 Task: In Heading Arial with underline. Font size of heading  '18'Font style of data Calibri. Font size of data  9Alignment of headline & data Align center. Fill color in heading,  RedFont color of data Black Apply border in Data No BorderIn the sheet  Excel Workbook Spreadsheet Templatebook
Action: Mouse moved to (92, 117)
Screenshot: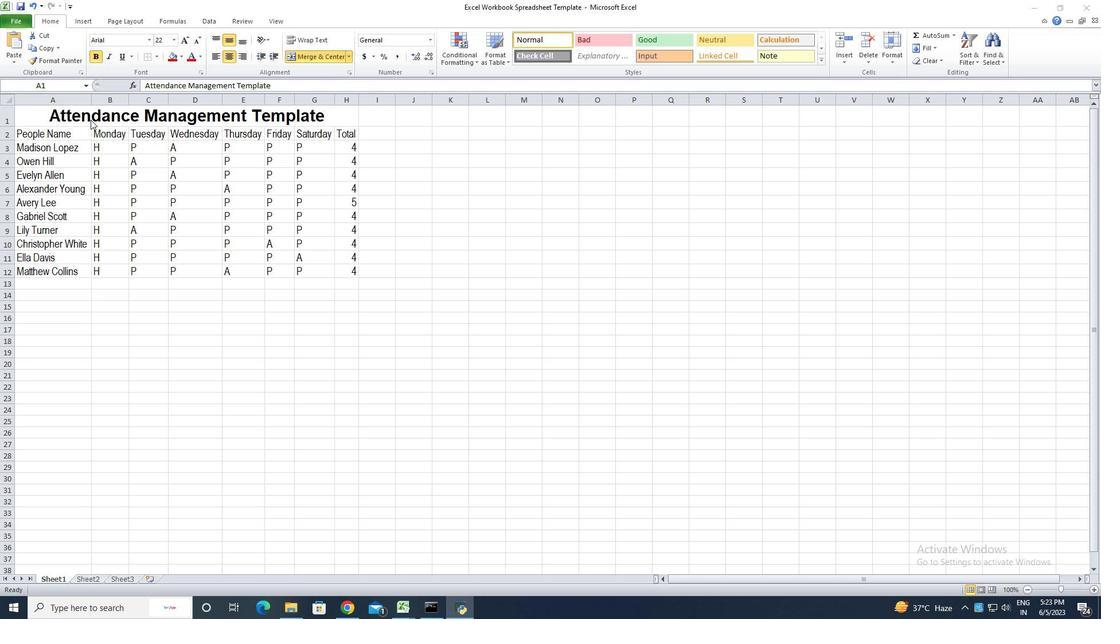 
Action: Mouse pressed left at (92, 117)
Screenshot: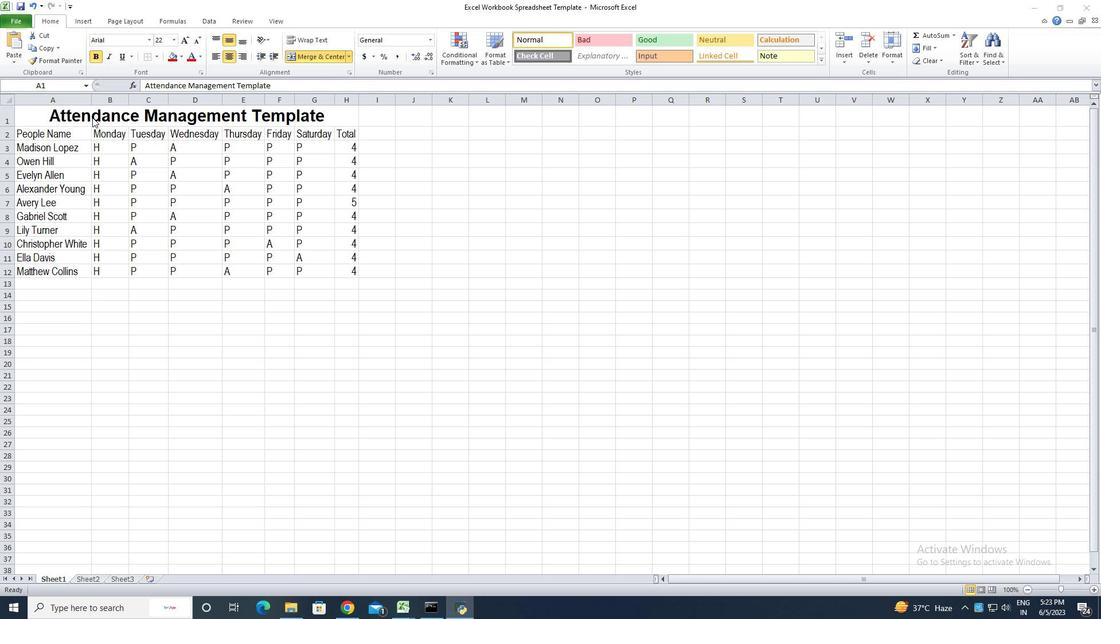 
Action: Mouse moved to (152, 35)
Screenshot: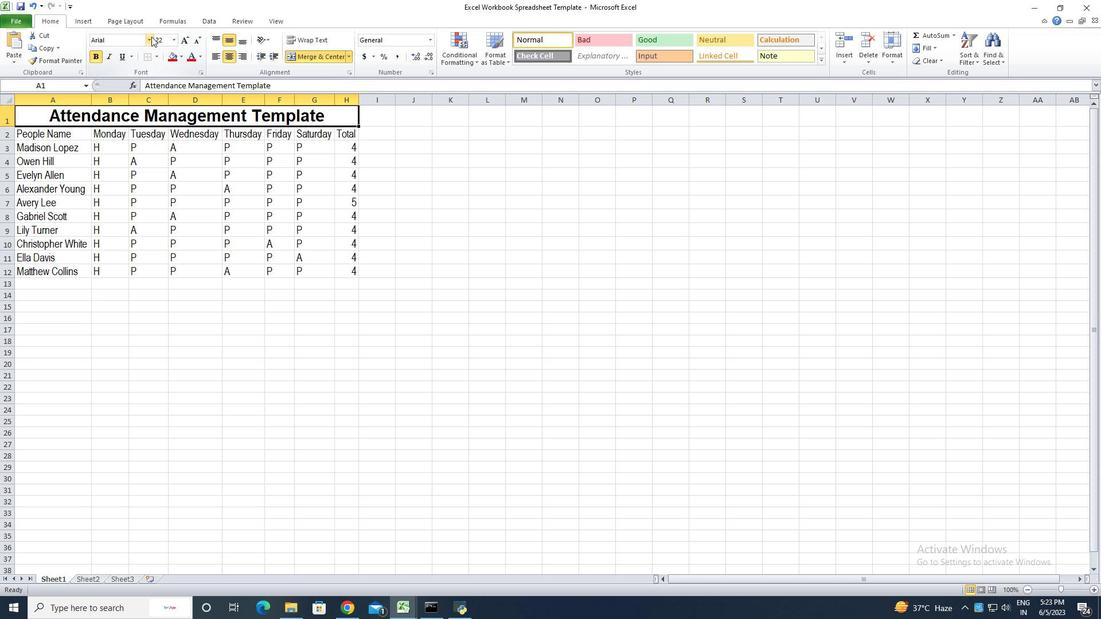 
Action: Mouse pressed left at (152, 35)
Screenshot: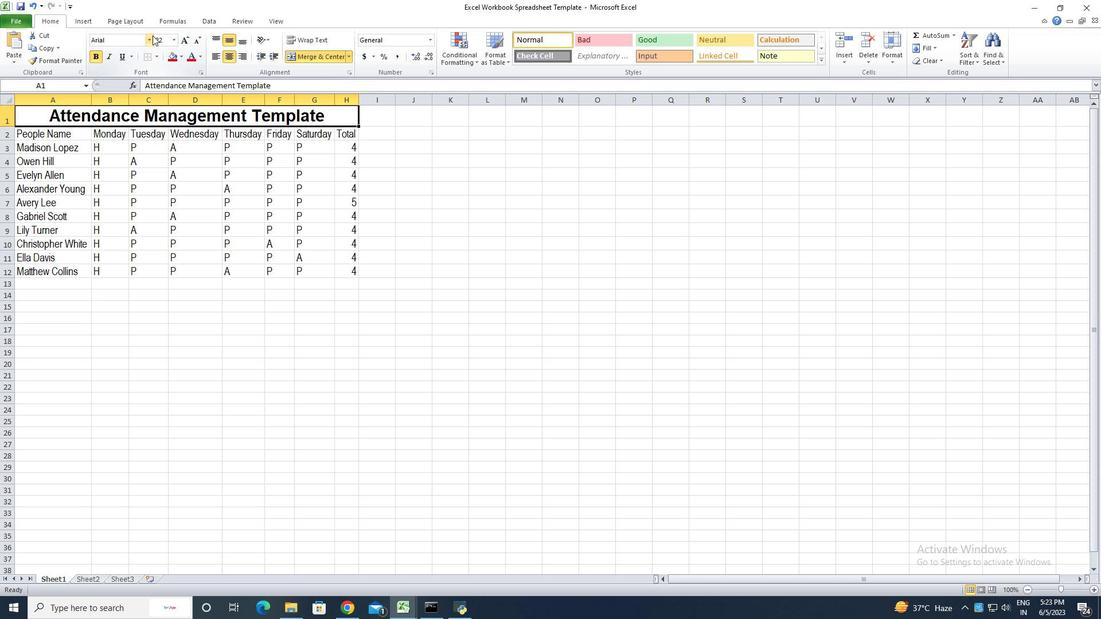 
Action: Mouse moved to (131, 129)
Screenshot: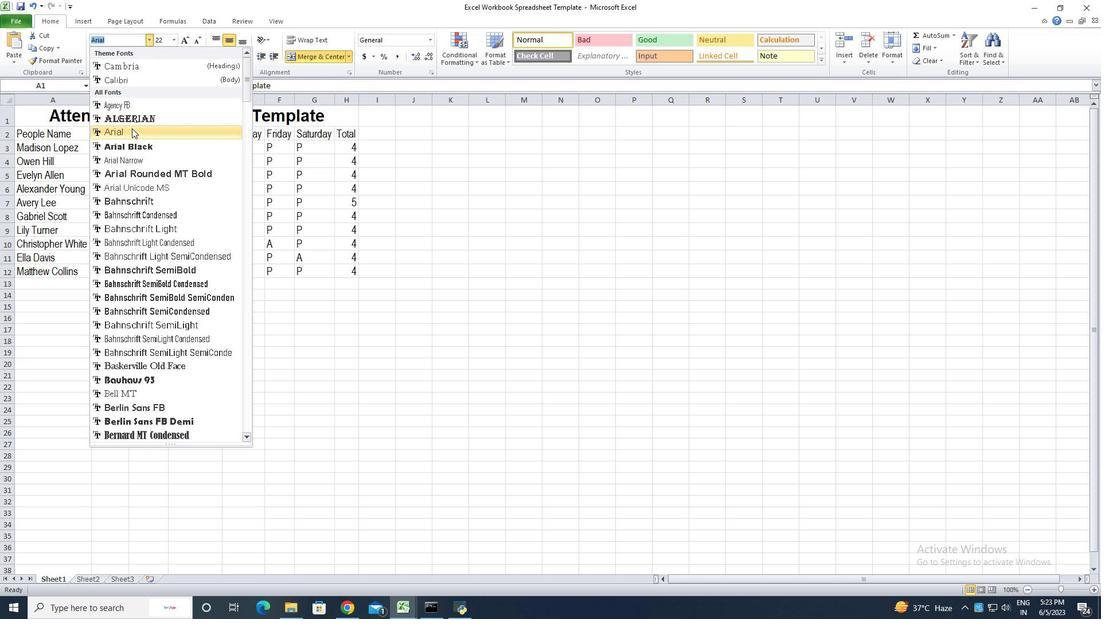 
Action: Mouse pressed left at (131, 129)
Screenshot: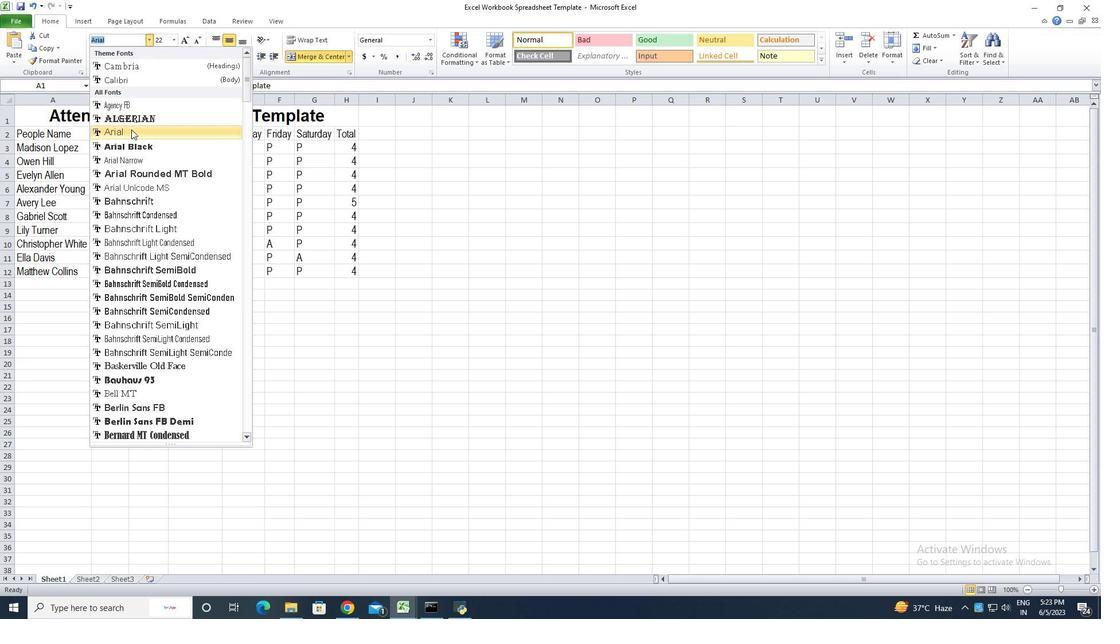 
Action: Mouse moved to (123, 57)
Screenshot: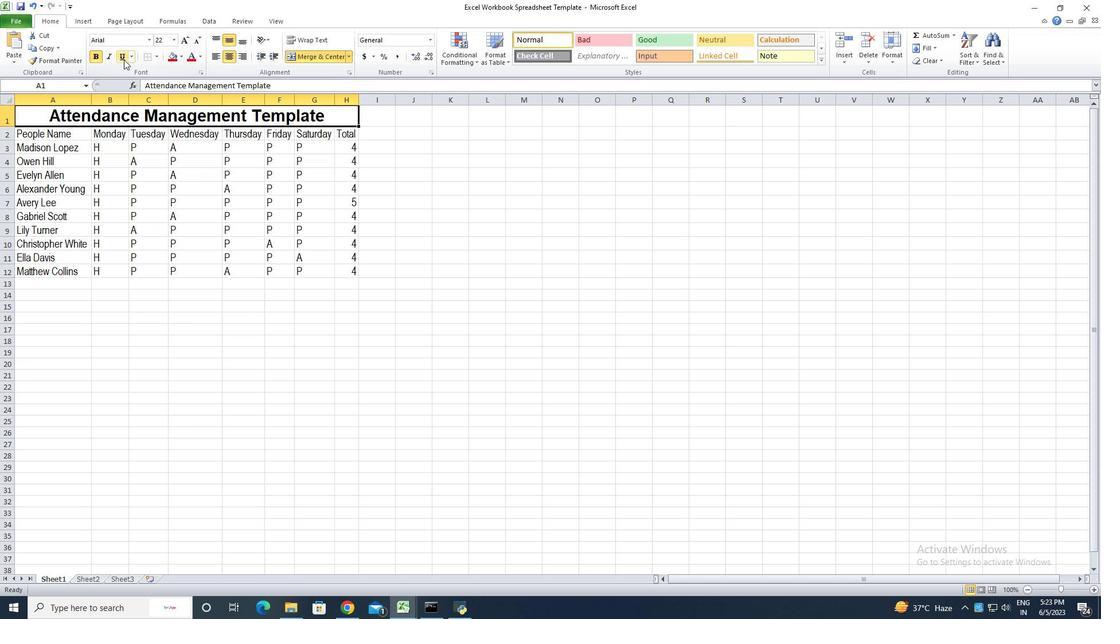 
Action: Mouse pressed left at (123, 57)
Screenshot: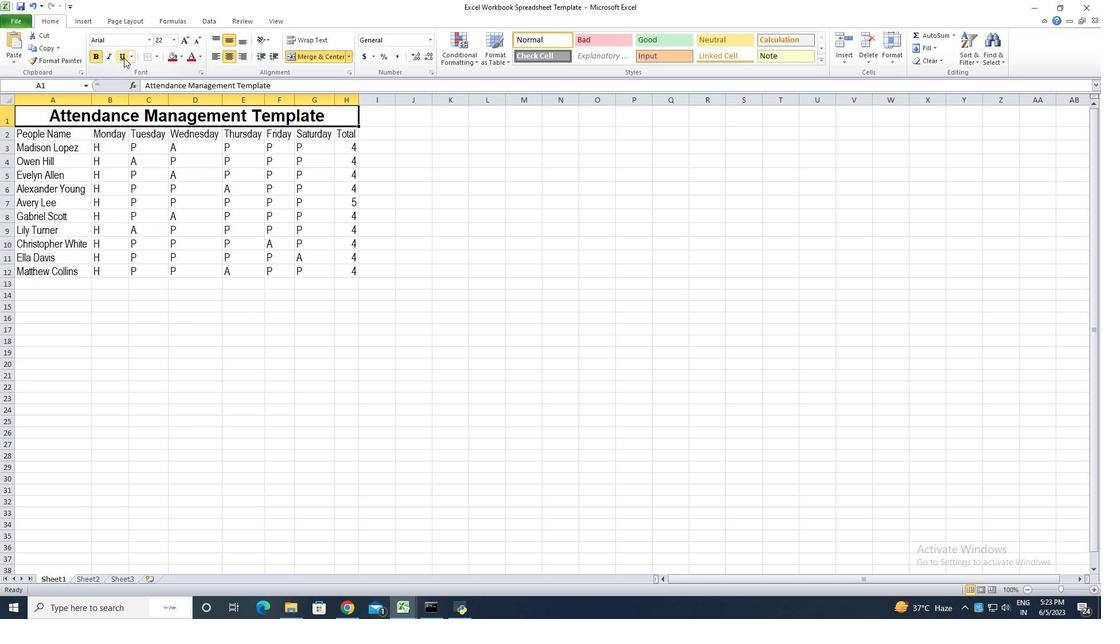 
Action: Mouse moved to (197, 38)
Screenshot: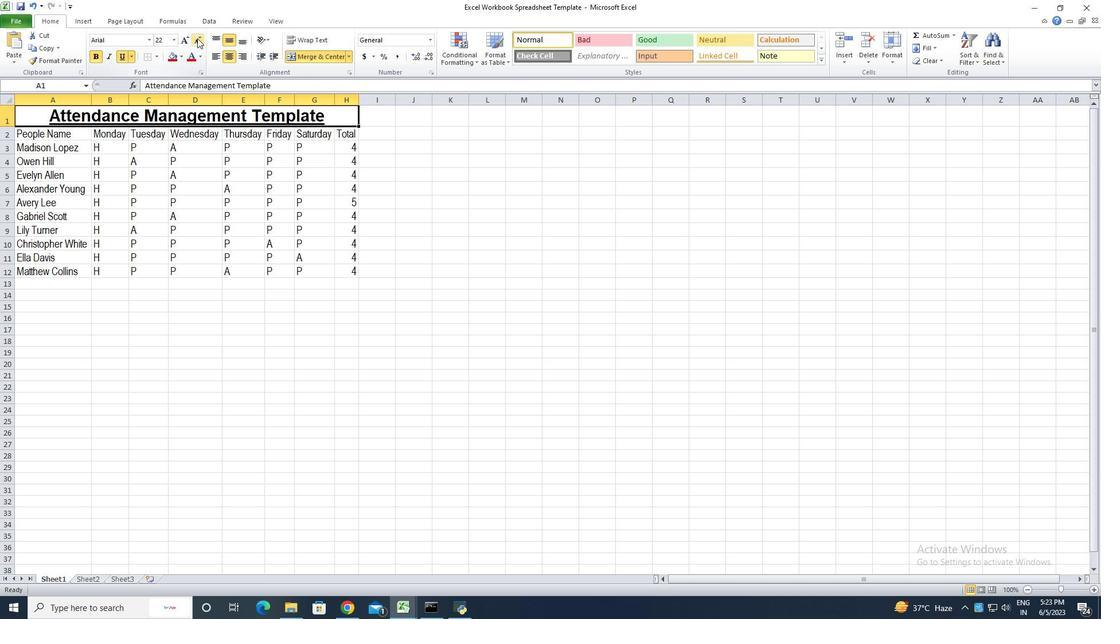 
Action: Mouse pressed left at (197, 38)
Screenshot: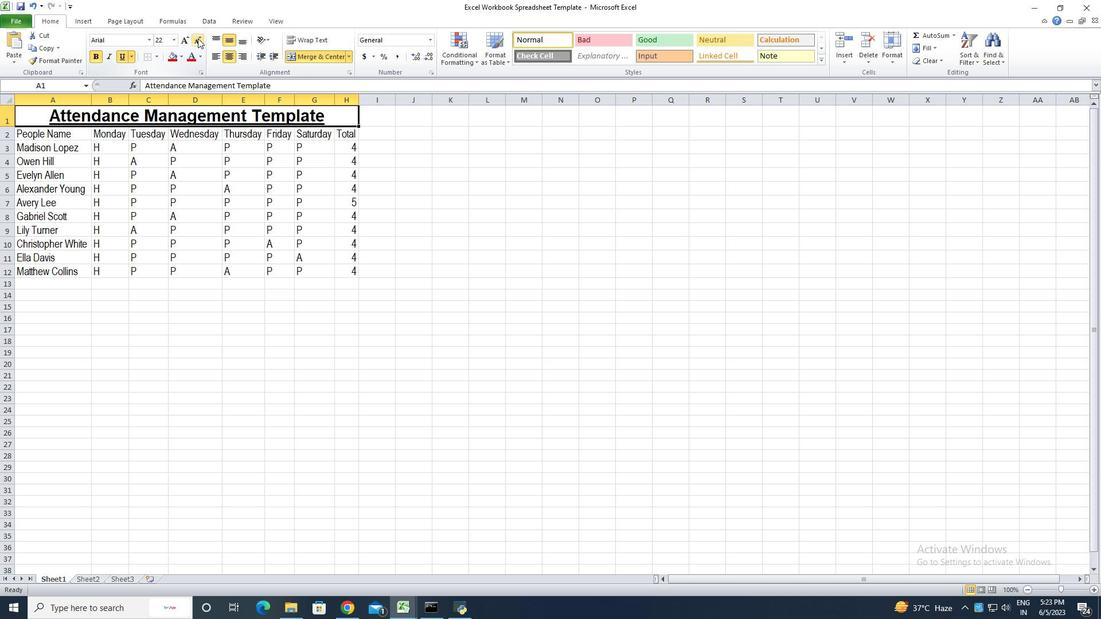 
Action: Mouse pressed left at (197, 38)
Screenshot: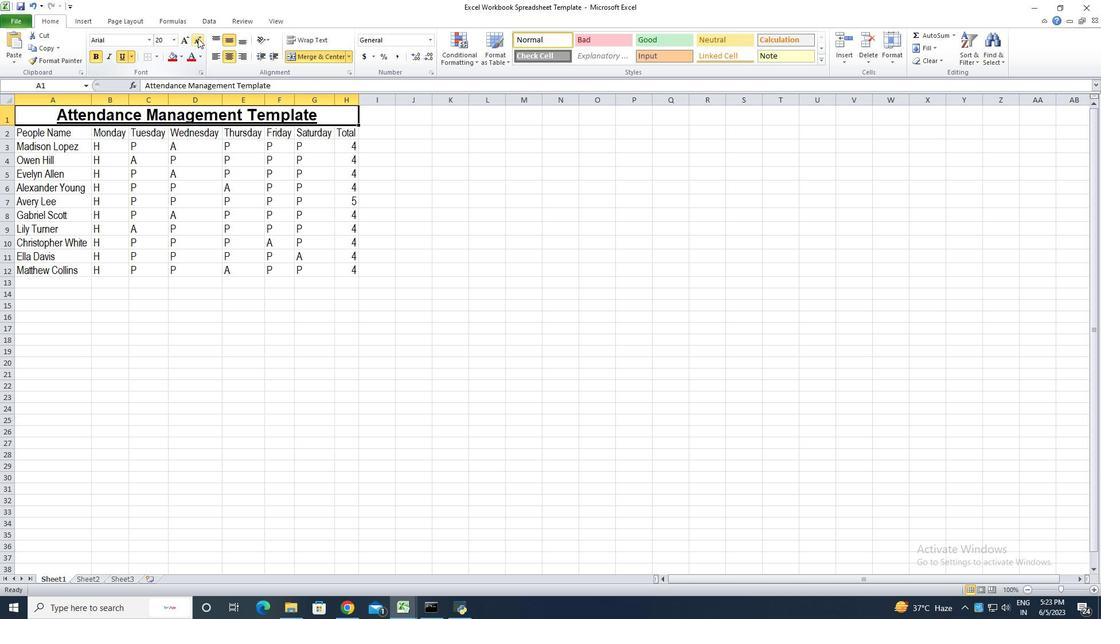 
Action: Mouse moved to (91, 316)
Screenshot: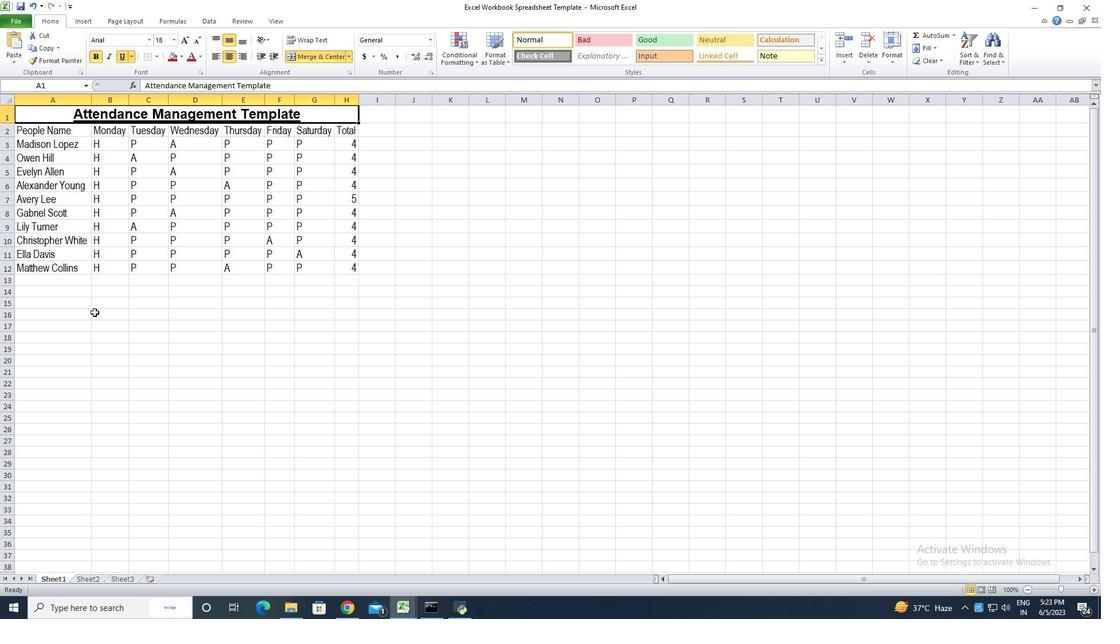 
Action: Mouse pressed left at (91, 316)
Screenshot: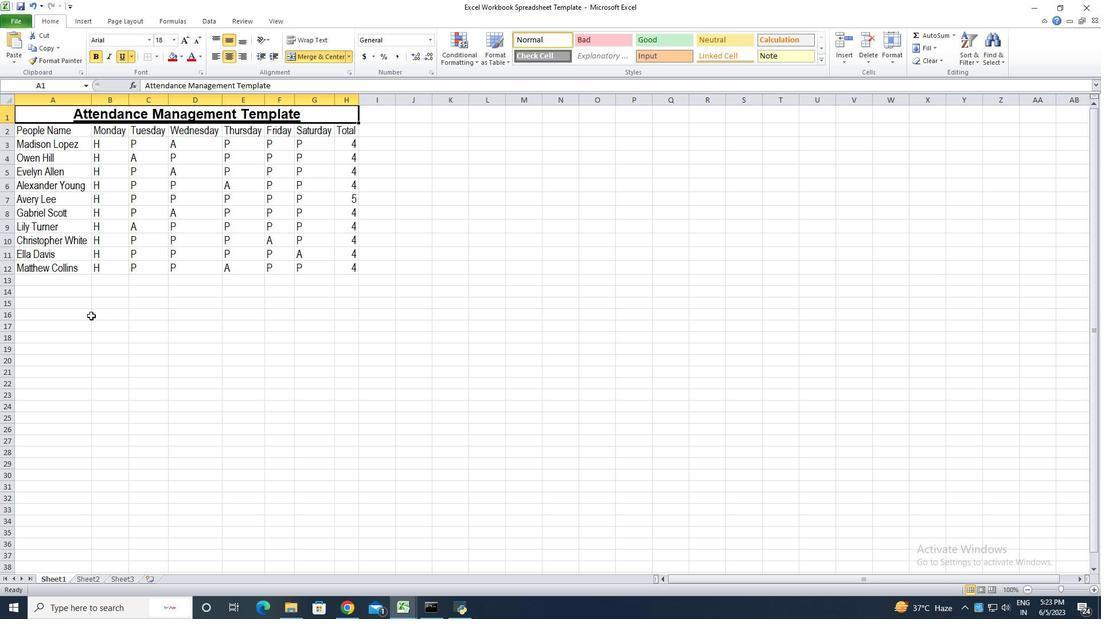 
Action: Mouse moved to (47, 130)
Screenshot: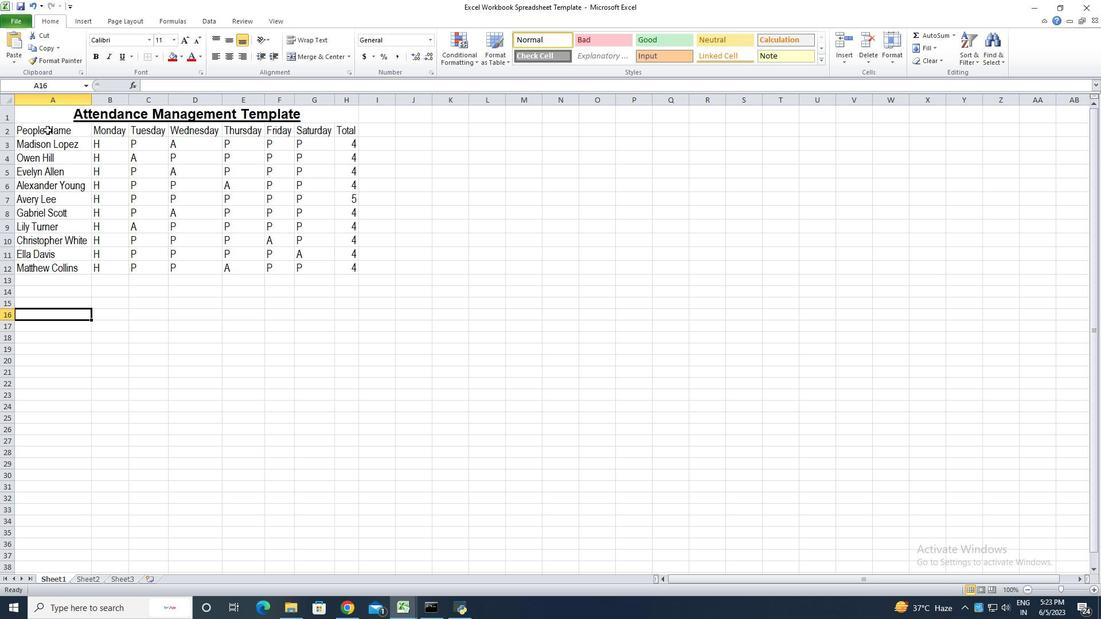 
Action: Mouse pressed left at (47, 130)
Screenshot: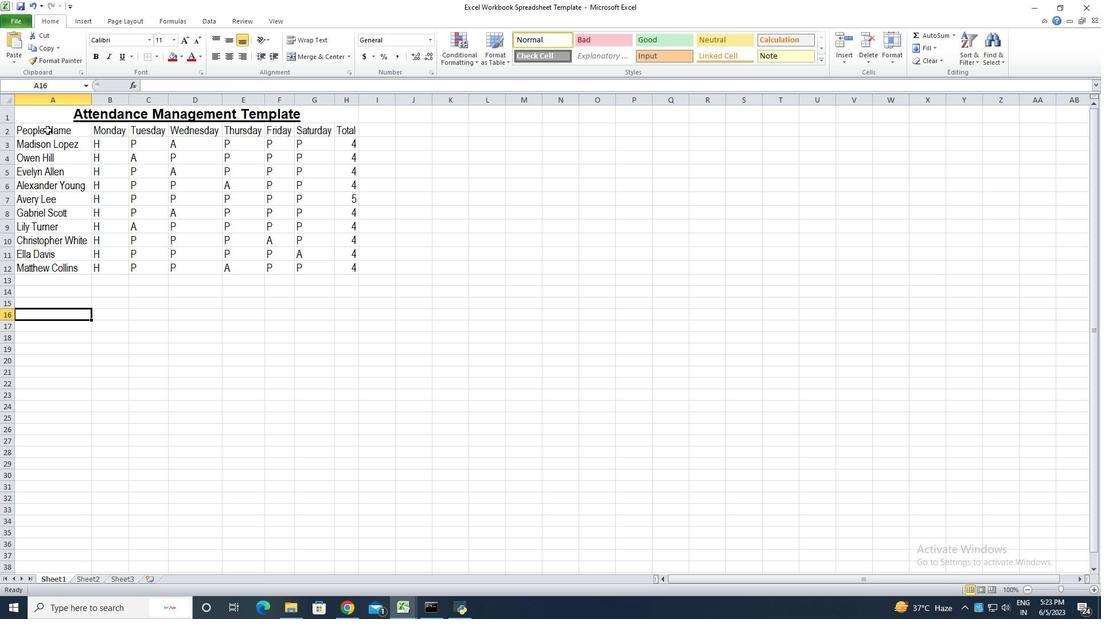 
Action: Mouse moved to (147, 39)
Screenshot: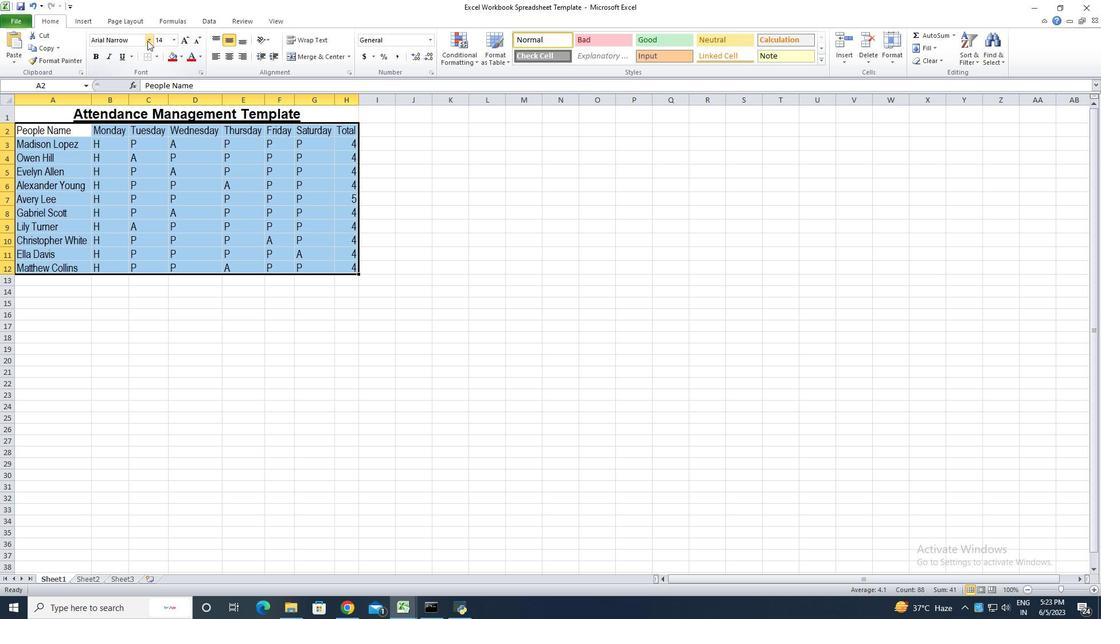 
Action: Mouse pressed left at (147, 39)
Screenshot: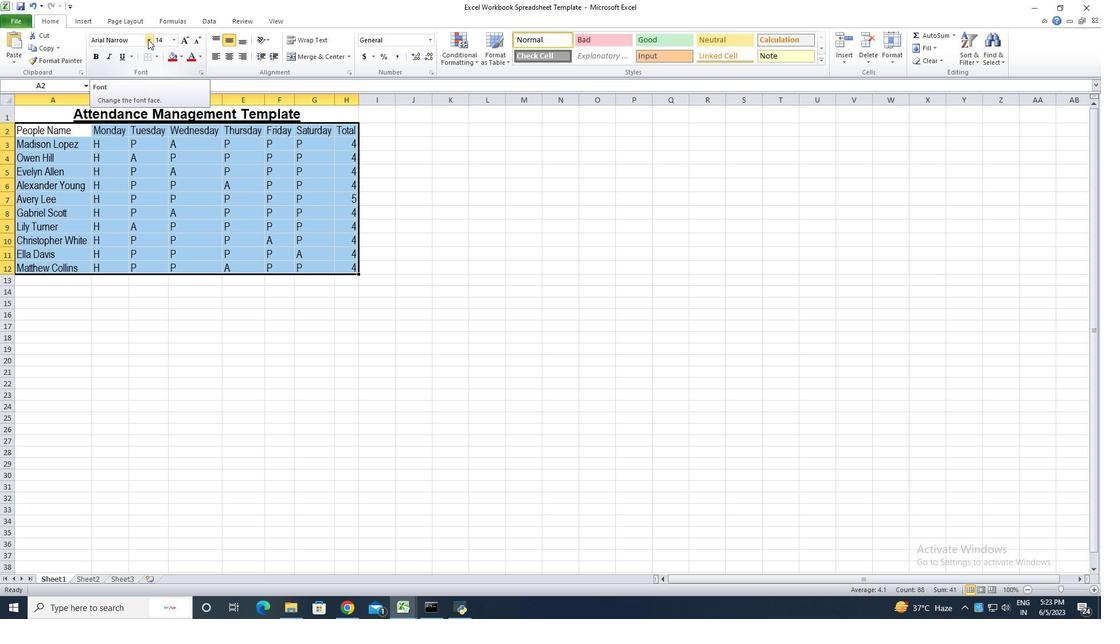 
Action: Mouse moved to (135, 80)
Screenshot: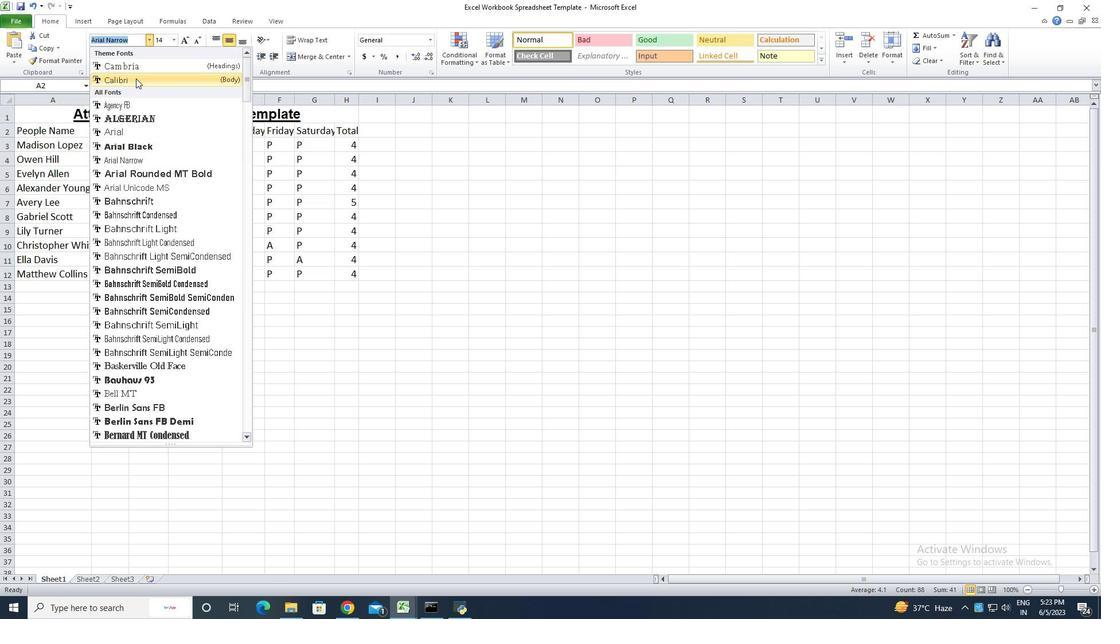 
Action: Mouse pressed left at (135, 80)
Screenshot: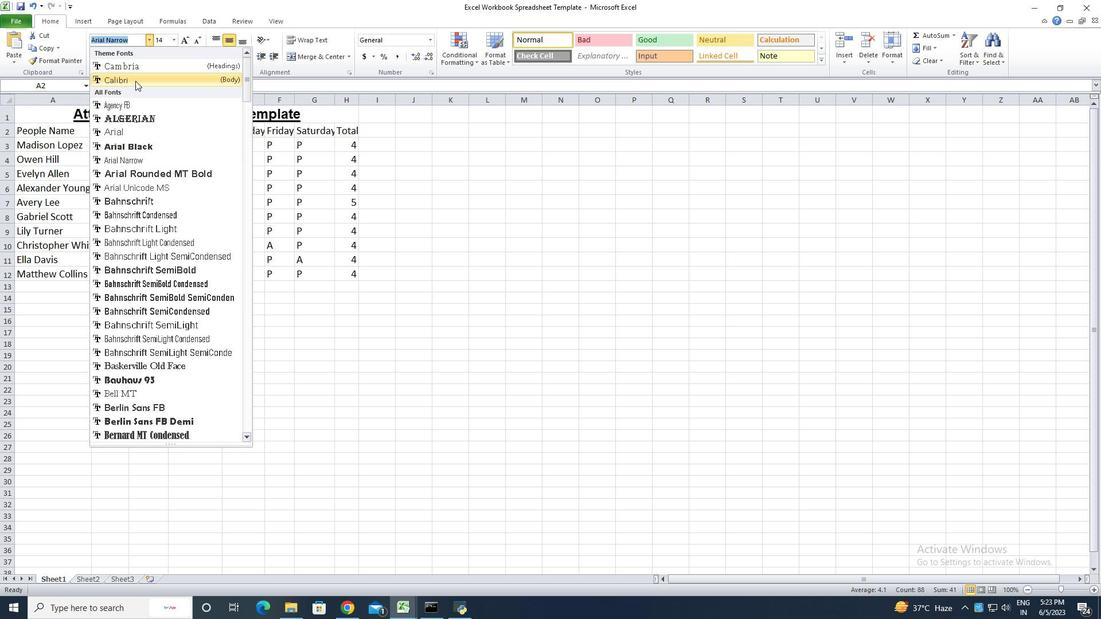 
Action: Mouse moved to (200, 38)
Screenshot: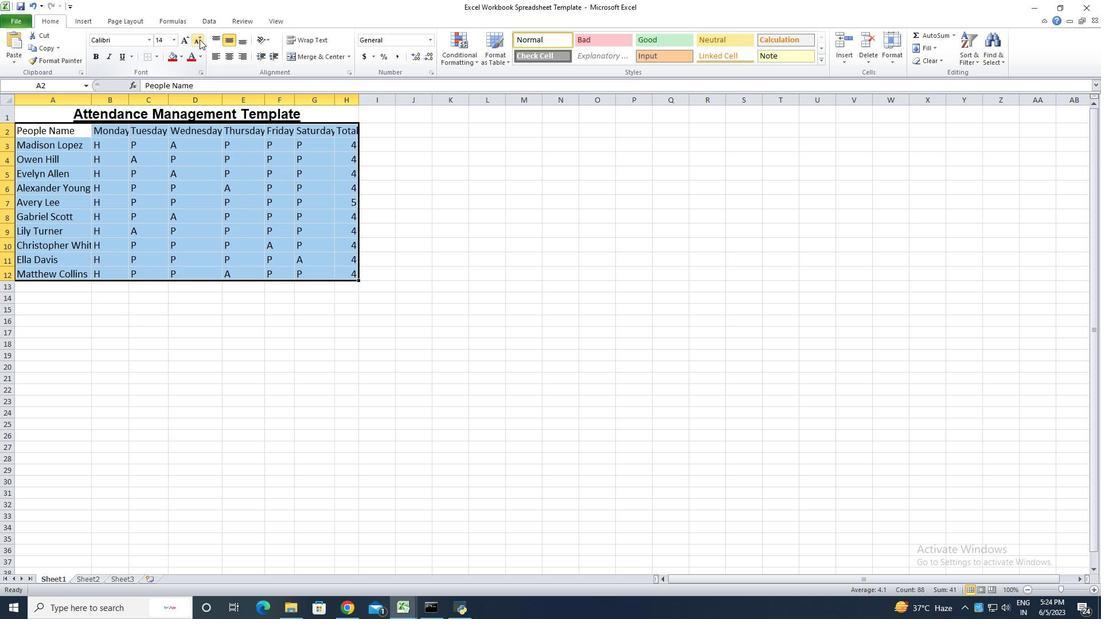 
Action: Mouse pressed left at (200, 38)
Screenshot: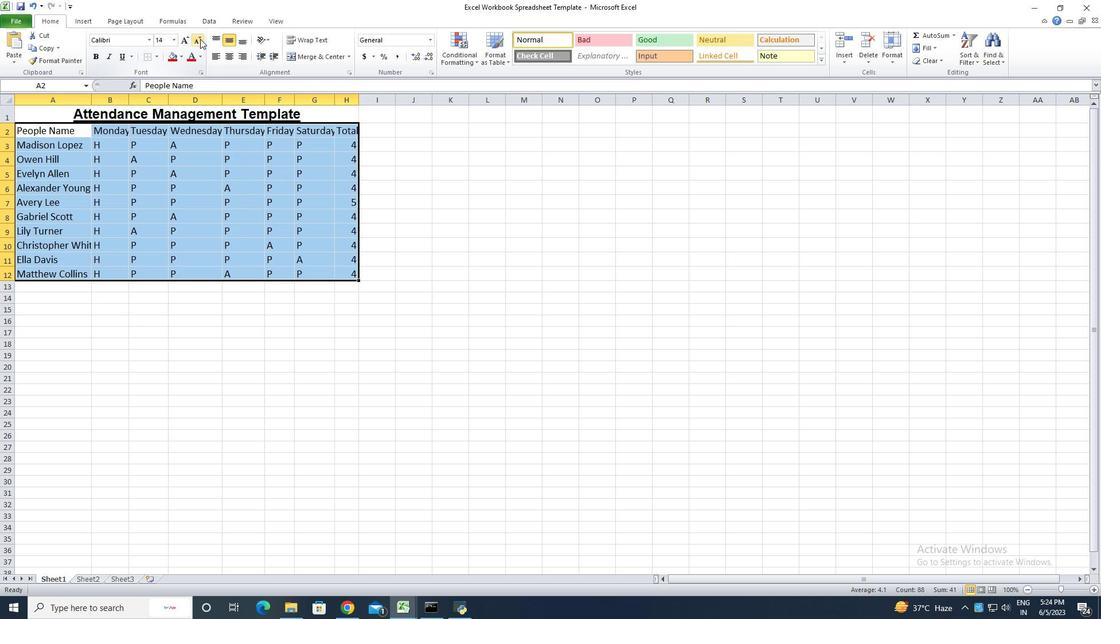 
Action: Mouse pressed left at (200, 38)
Screenshot: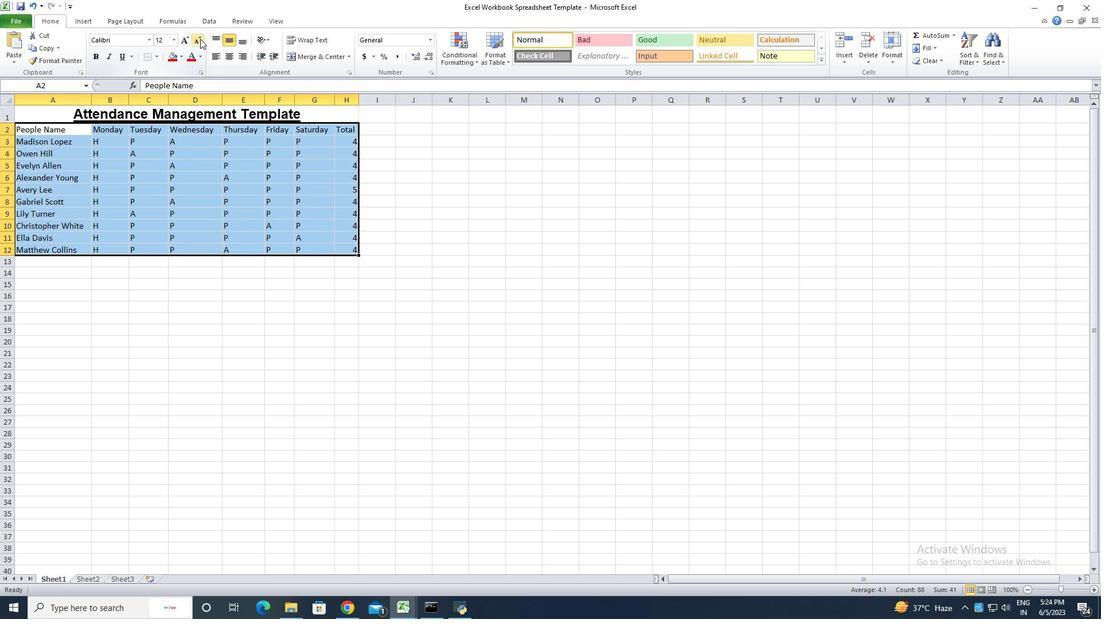 
Action: Mouse pressed left at (200, 38)
Screenshot: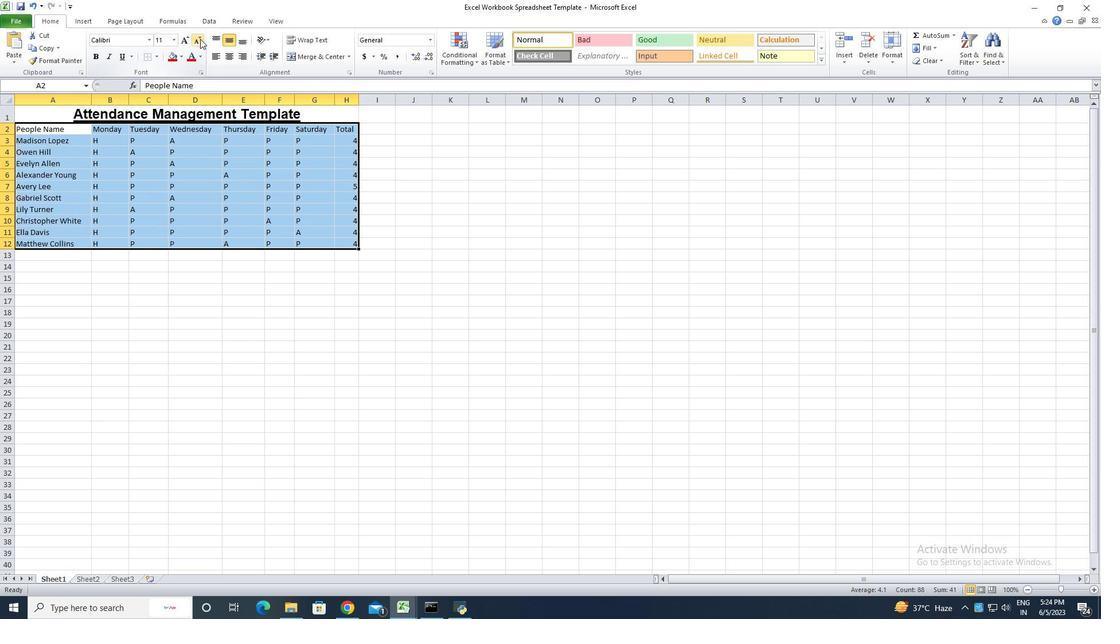 
Action: Mouse pressed left at (200, 38)
Screenshot: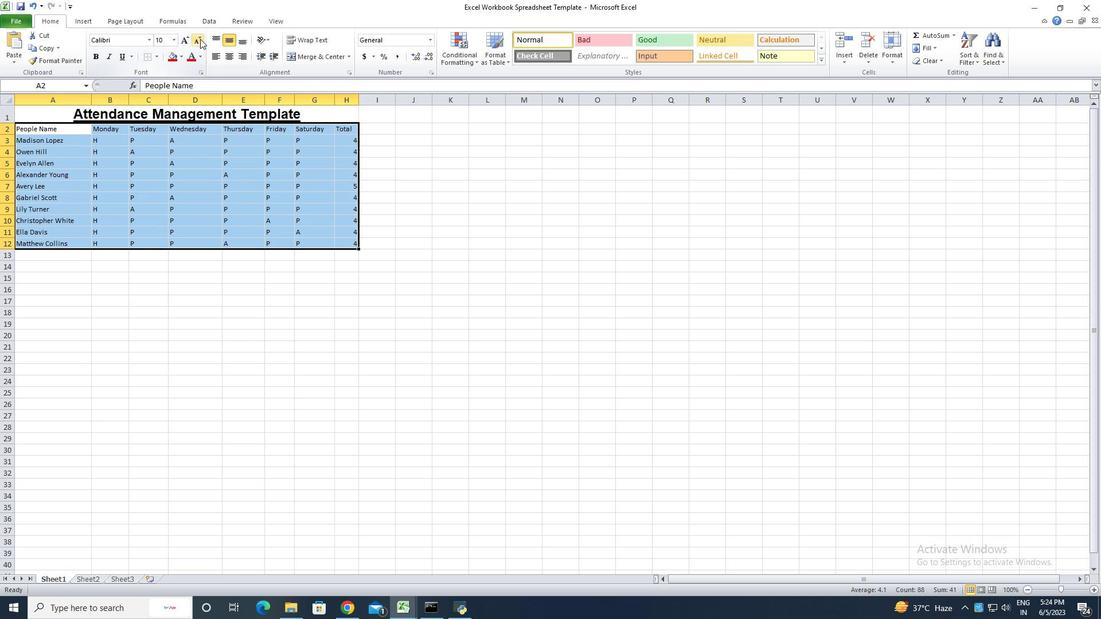 
Action: Mouse moved to (121, 285)
Screenshot: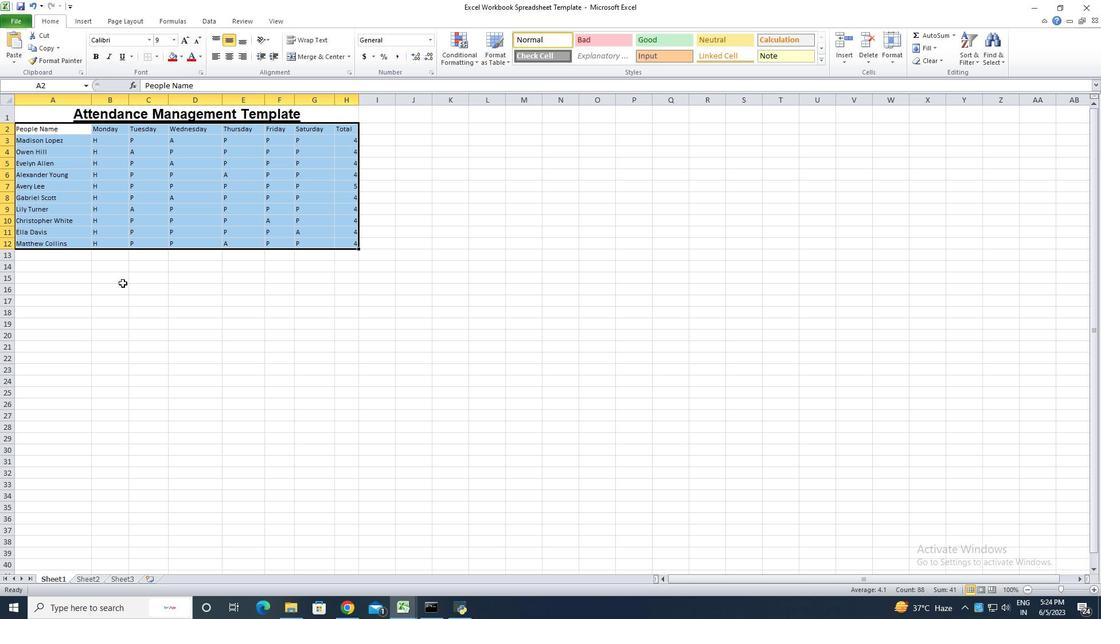 
Action: Mouse pressed left at (121, 285)
Screenshot: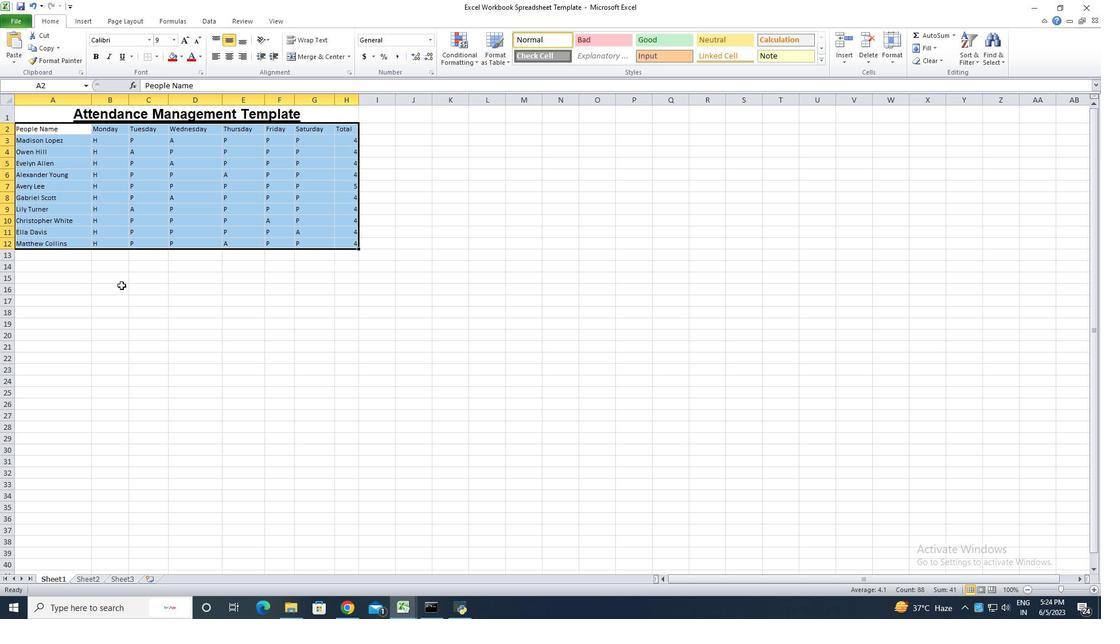 
Action: Mouse moved to (49, 114)
Screenshot: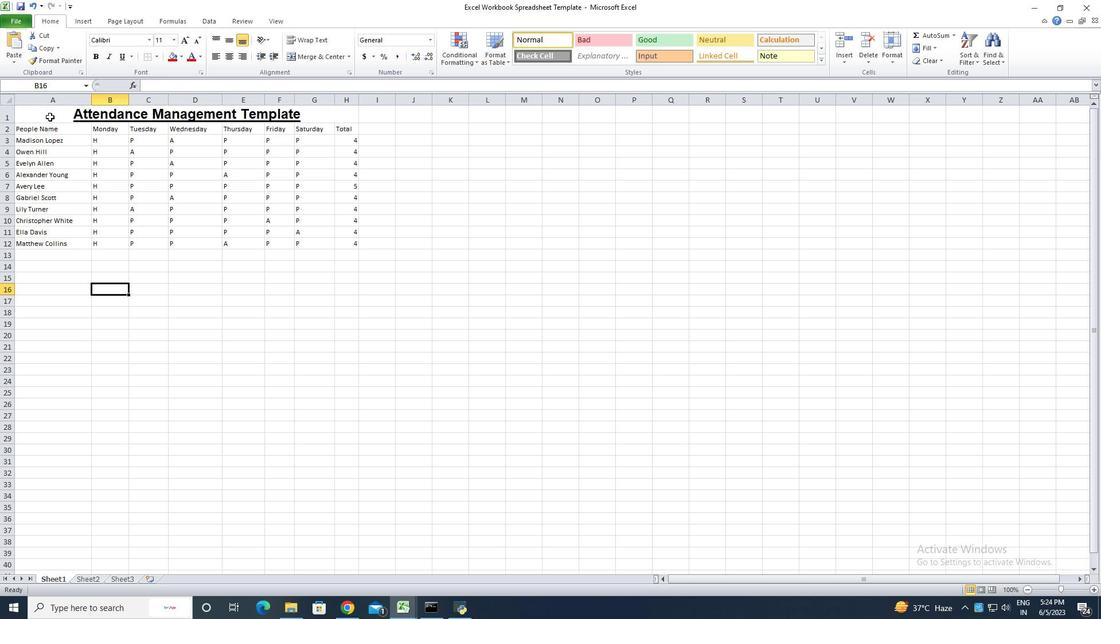 
Action: Mouse pressed left at (49, 114)
Screenshot: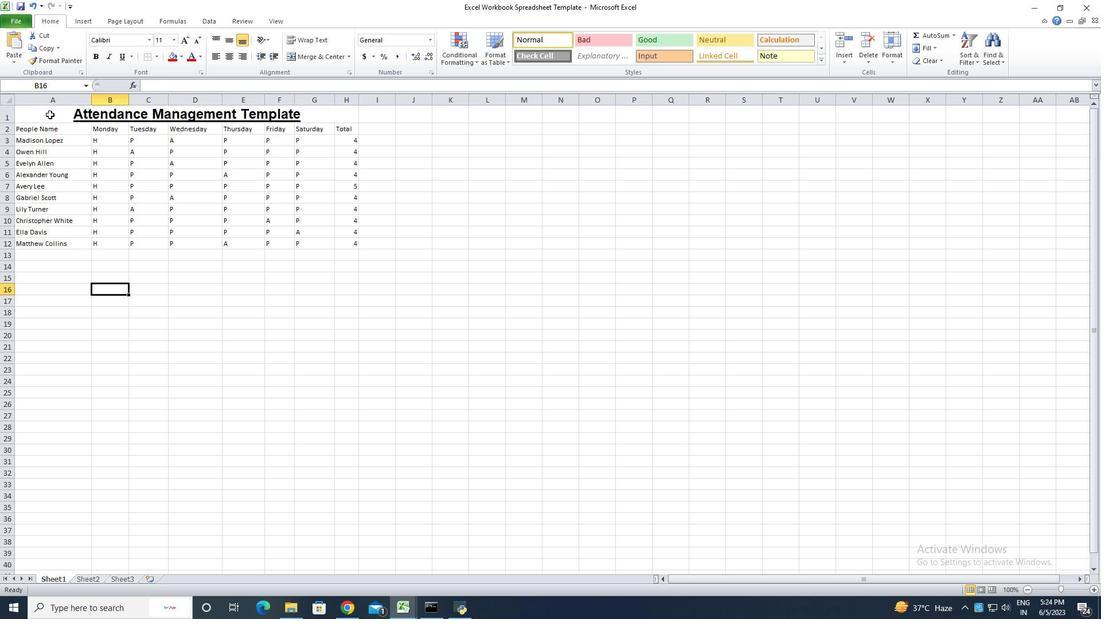 
Action: Mouse moved to (228, 57)
Screenshot: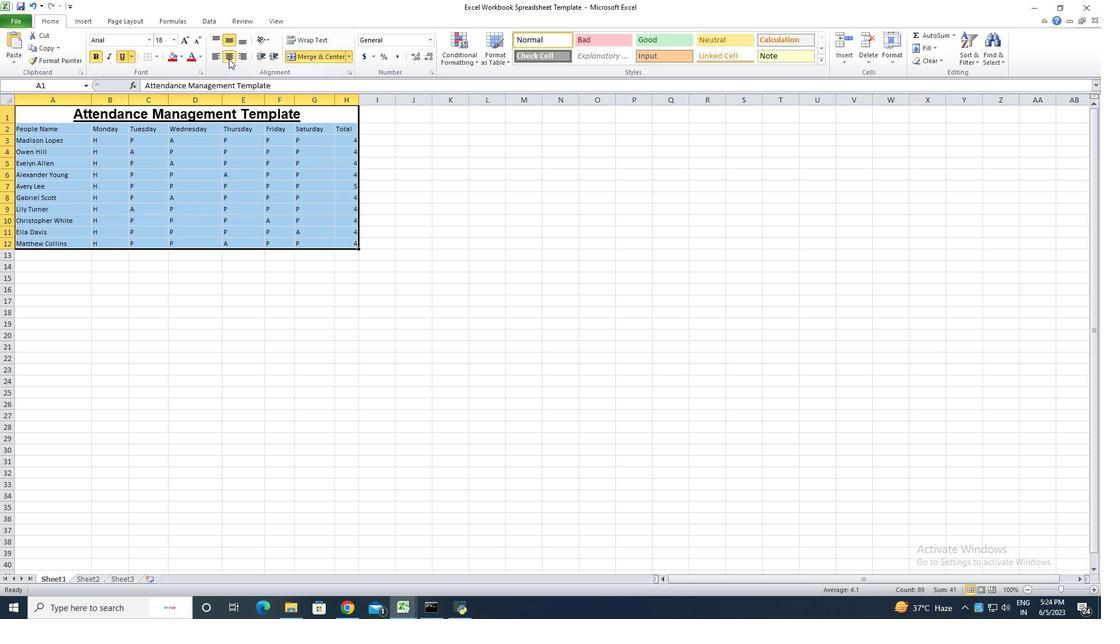 
Action: Mouse pressed left at (228, 57)
Screenshot: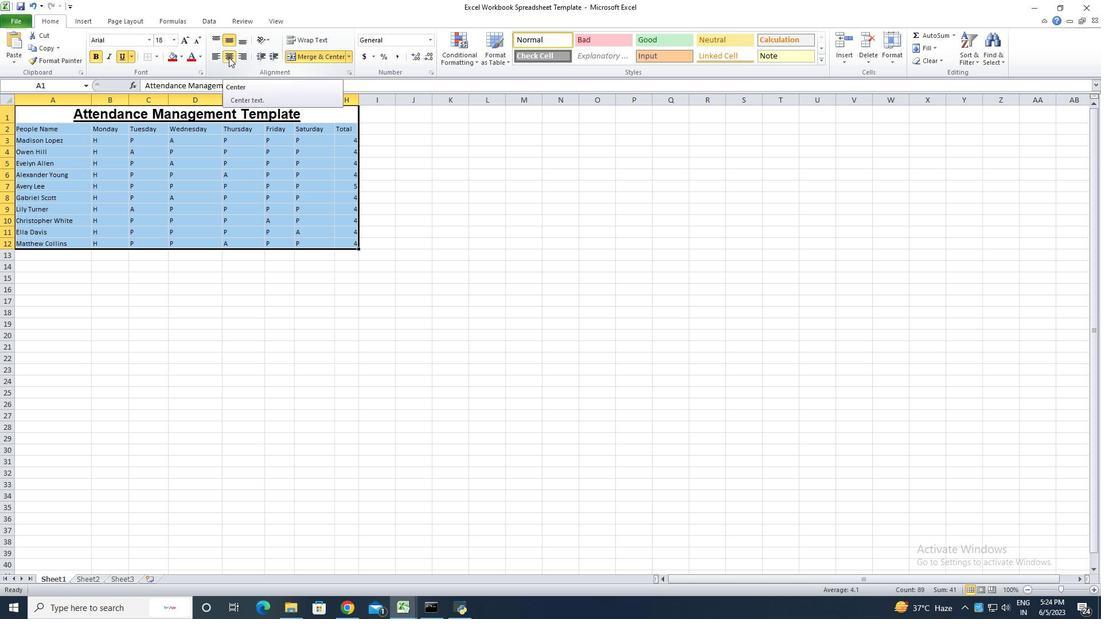 
Action: Mouse pressed left at (228, 57)
Screenshot: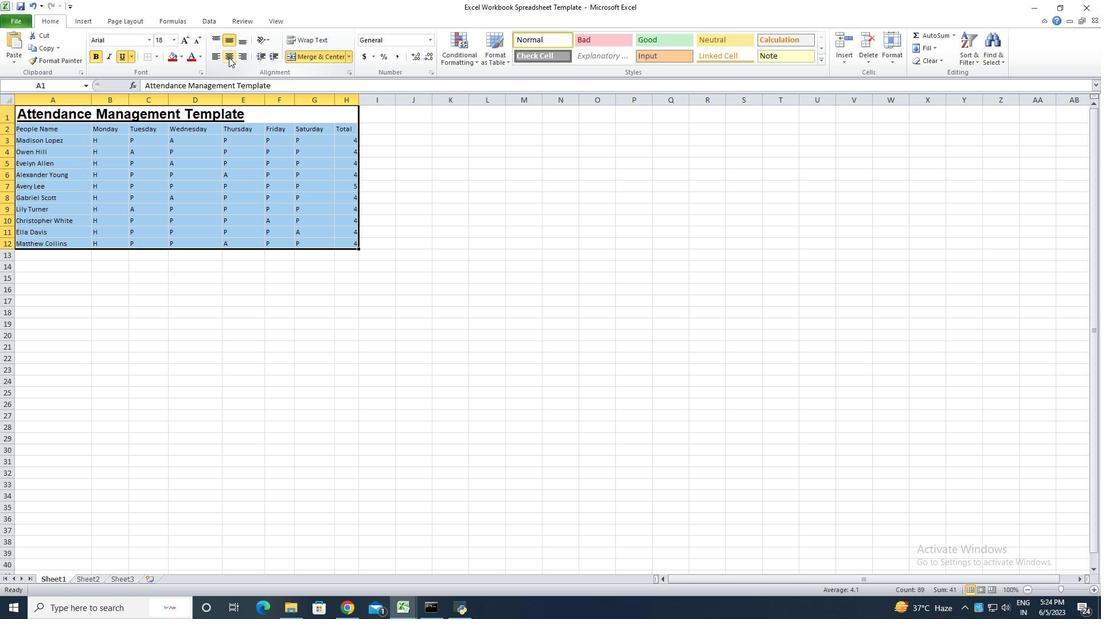 
Action: Mouse moved to (208, 116)
Screenshot: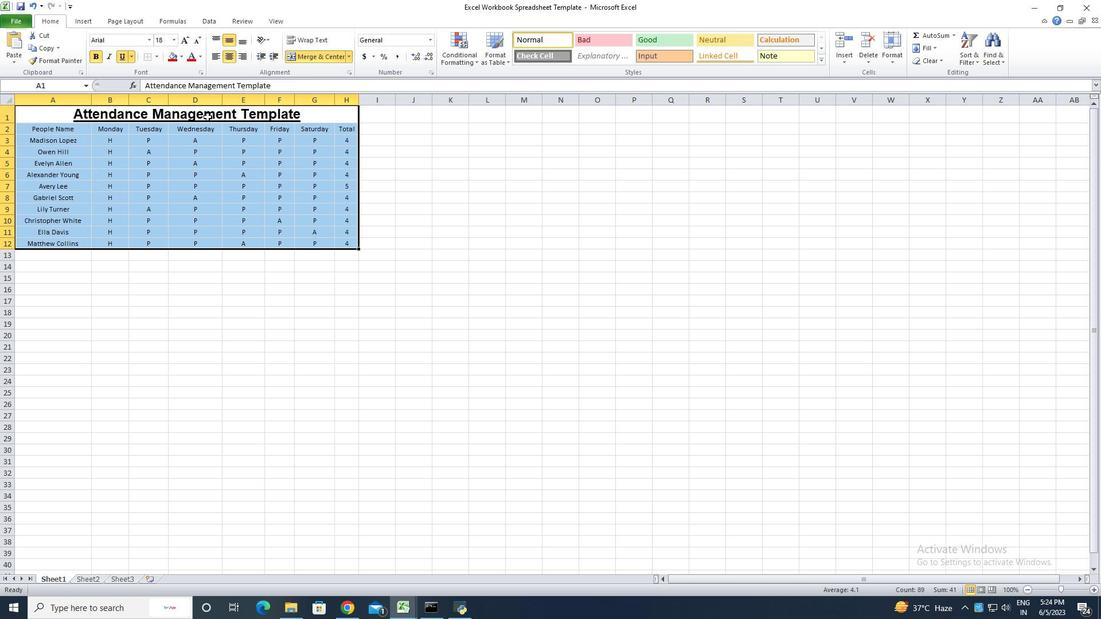 
Action: Mouse pressed left at (208, 116)
Screenshot: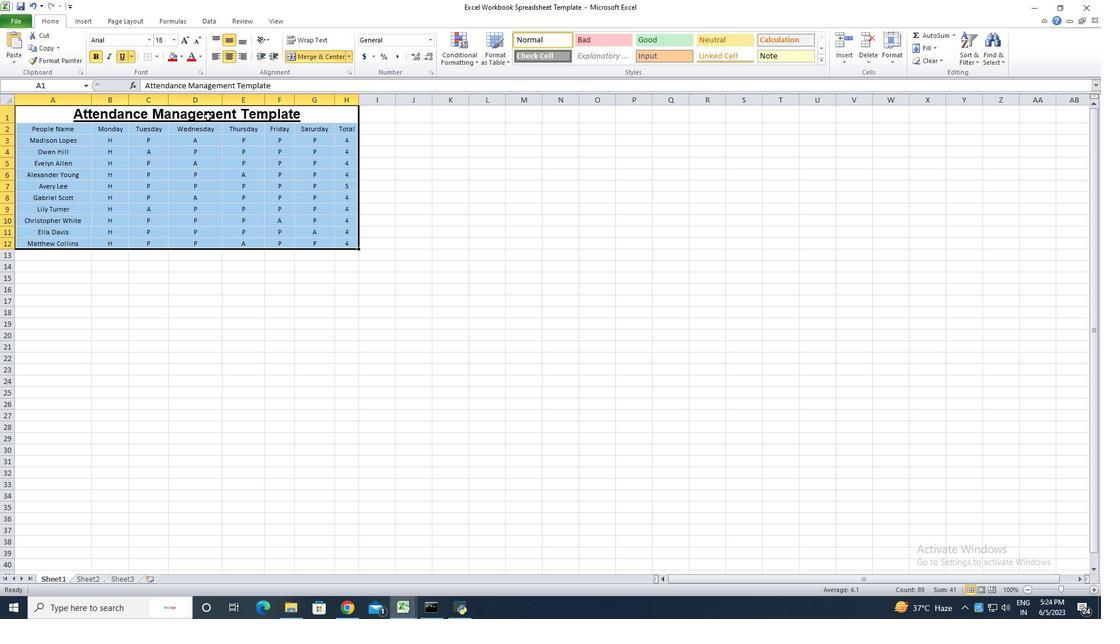 
Action: Mouse moved to (183, 57)
Screenshot: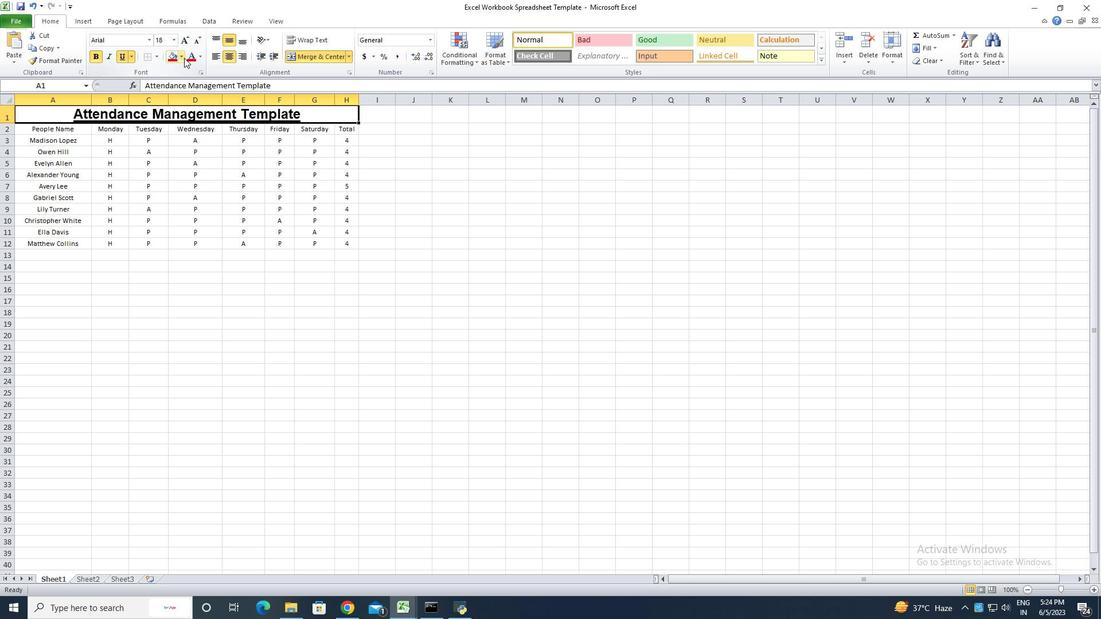 
Action: Mouse pressed left at (183, 57)
Screenshot: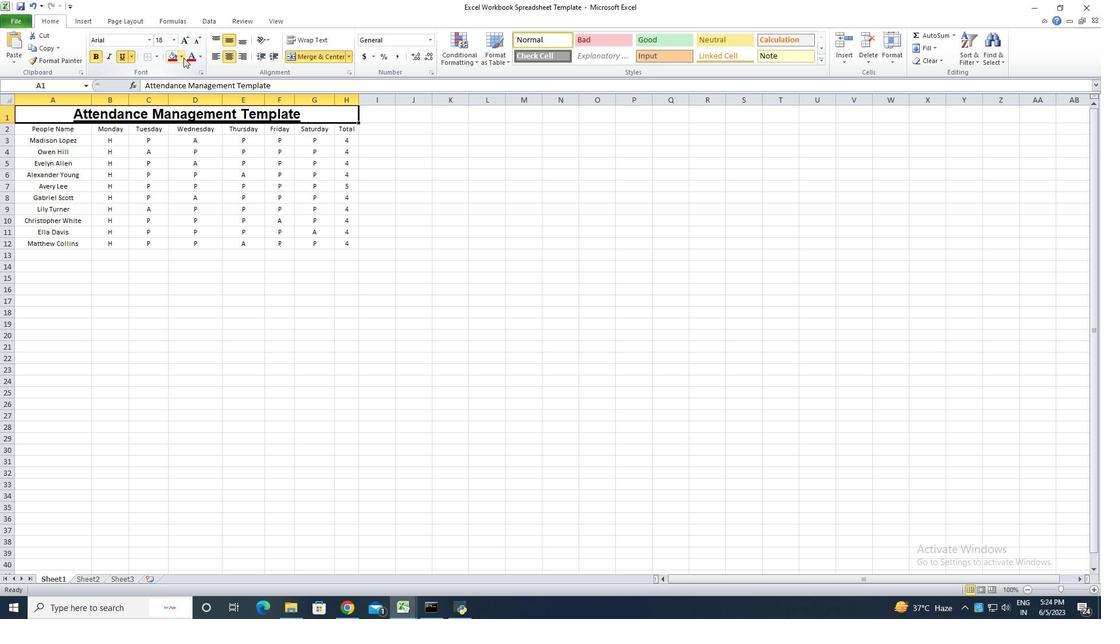 
Action: Mouse moved to (179, 138)
Screenshot: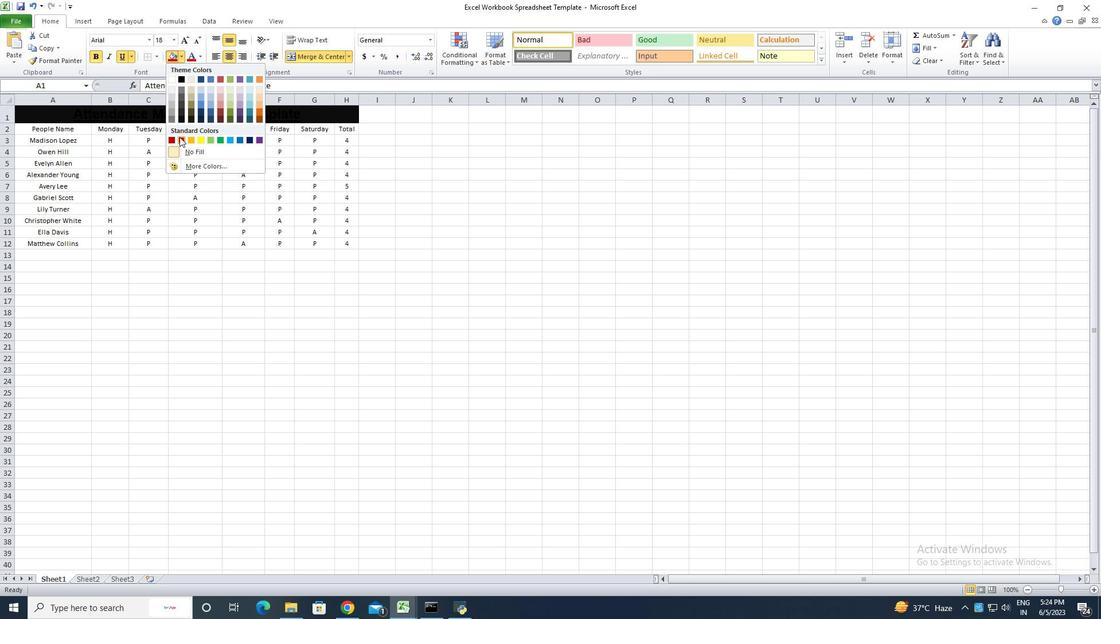 
Action: Mouse pressed left at (179, 138)
Screenshot: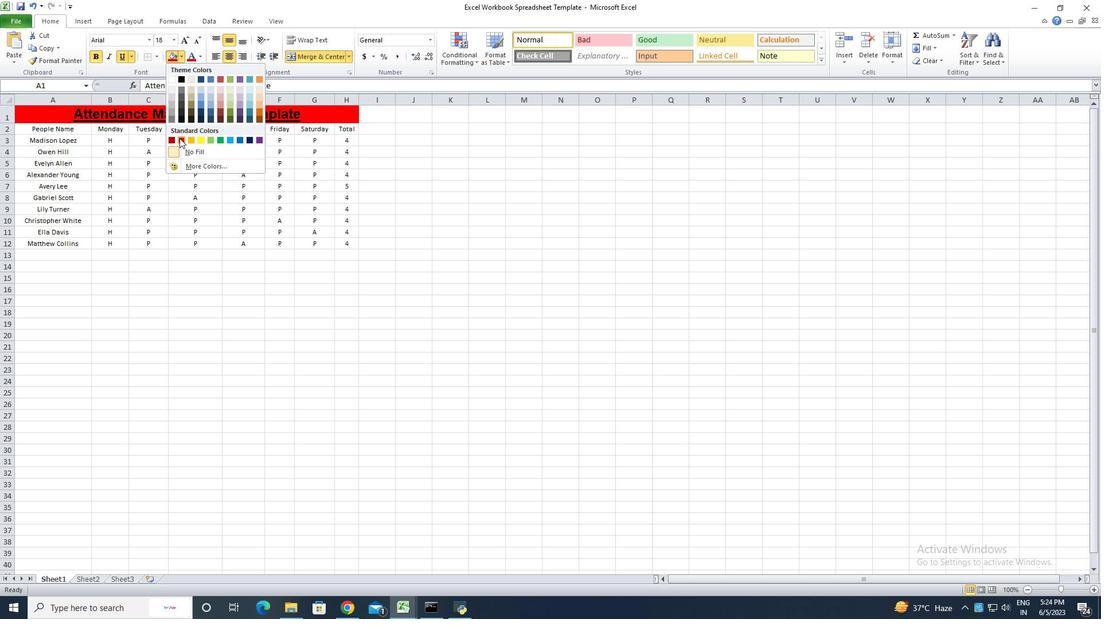 
Action: Mouse moved to (99, 272)
Screenshot: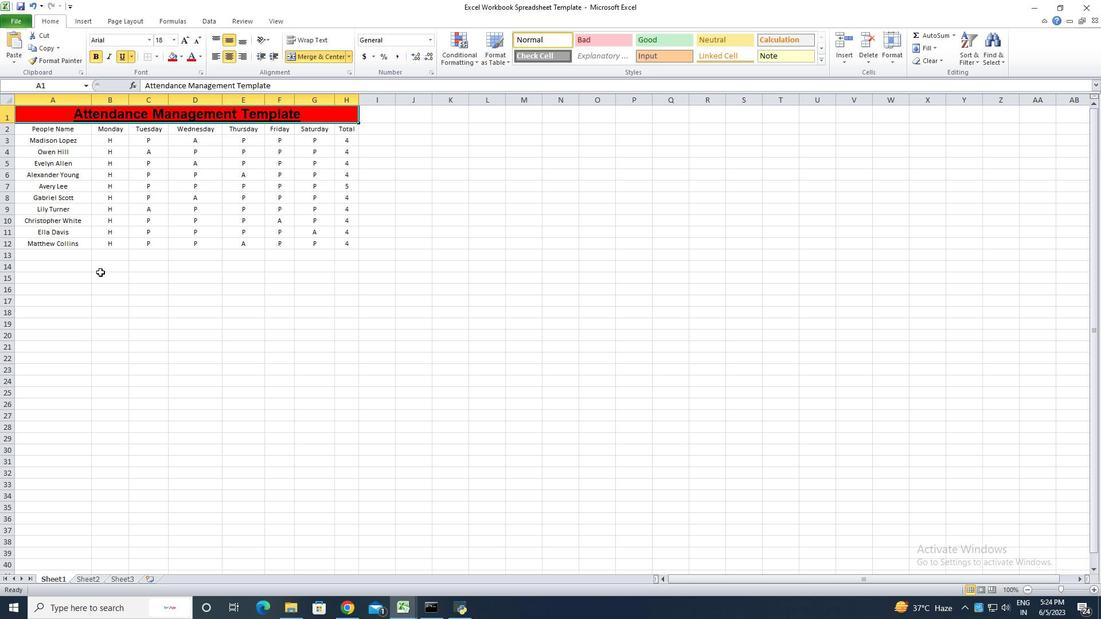
Action: Mouse pressed left at (99, 272)
Screenshot: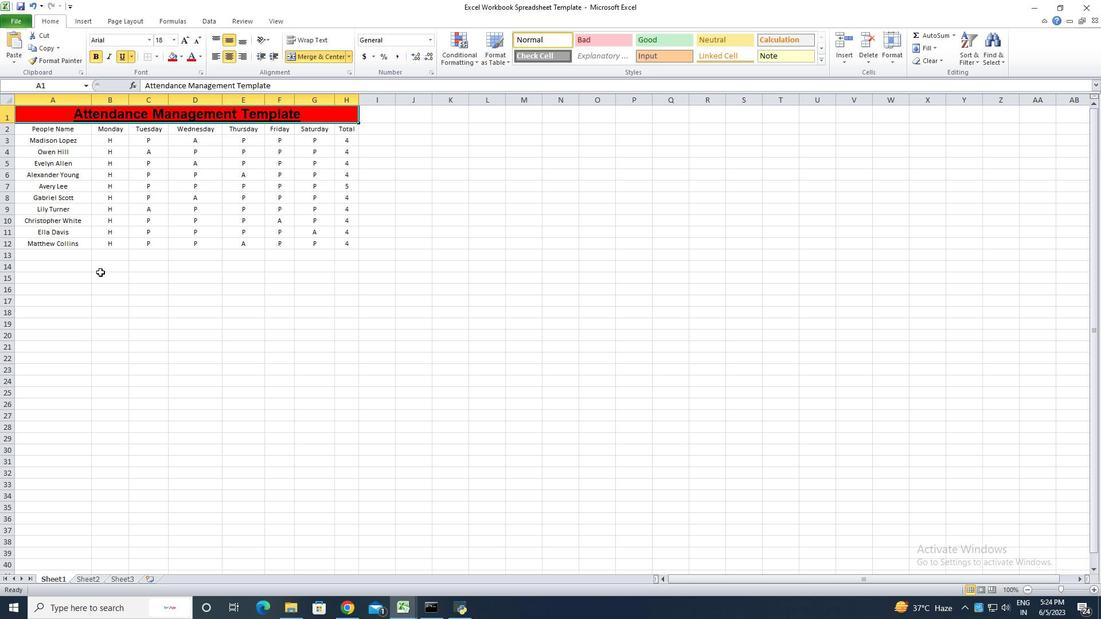 
Action: Mouse moved to (32, 130)
Screenshot: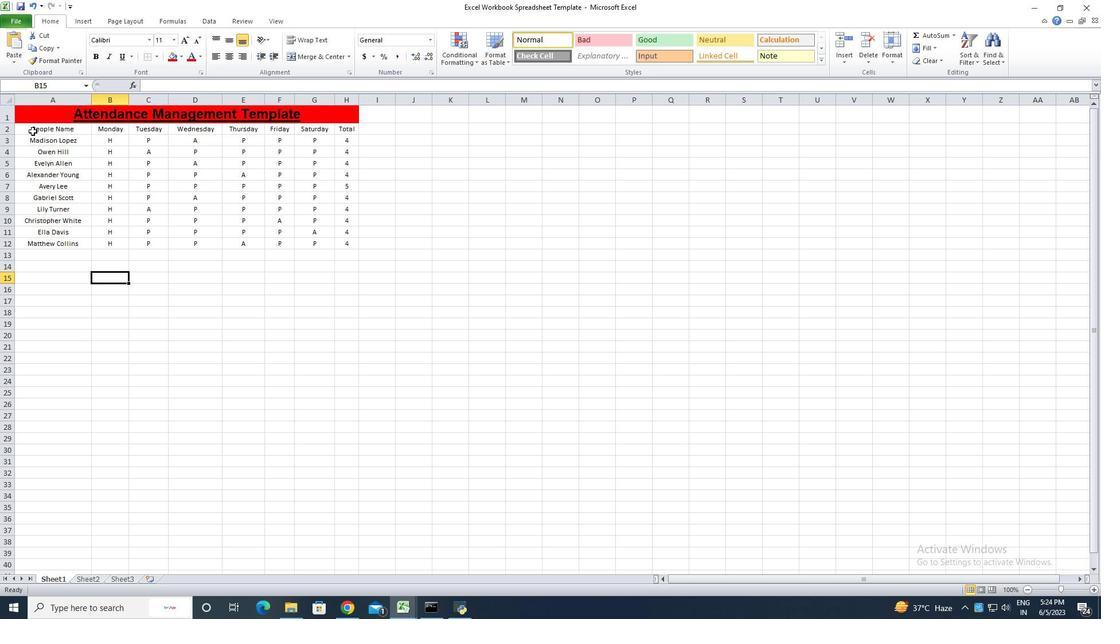 
Action: Mouse pressed left at (32, 130)
Screenshot: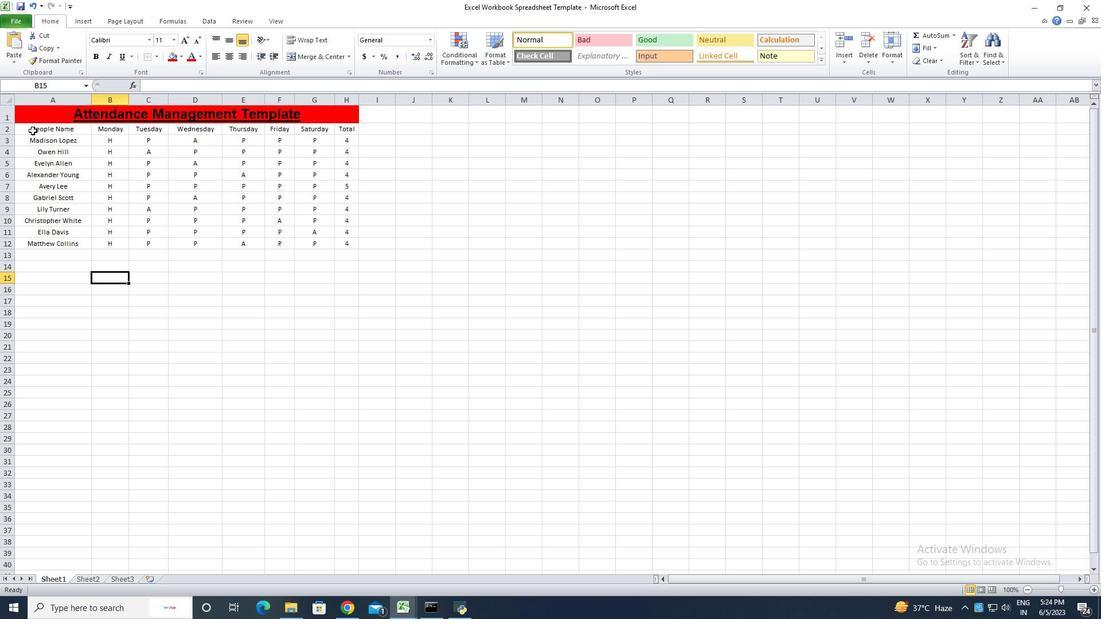 
Action: Mouse moved to (158, 56)
Screenshot: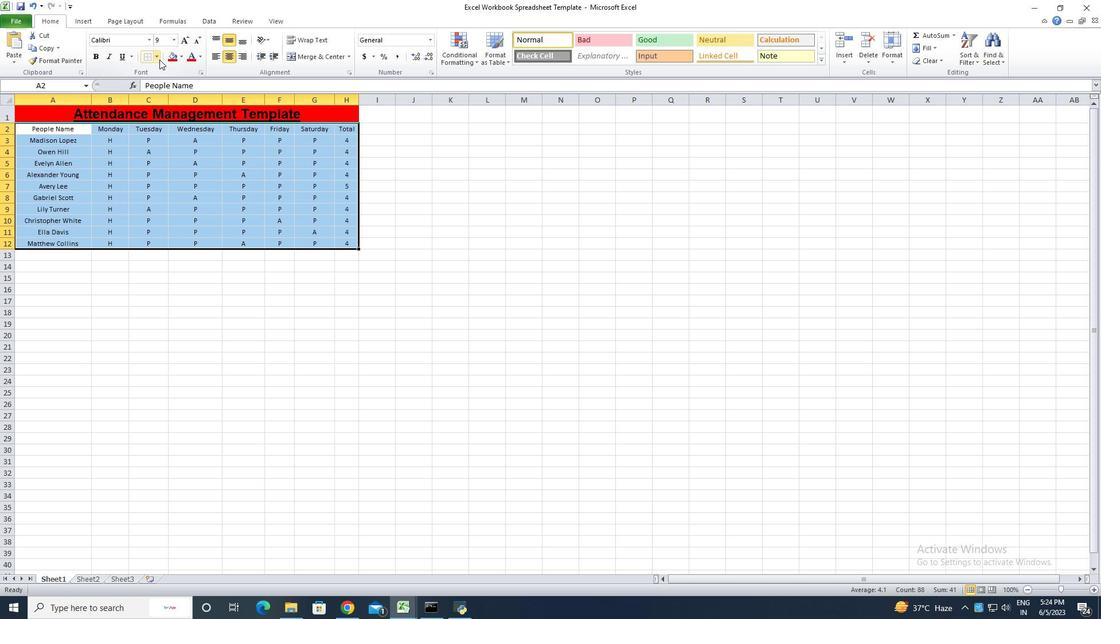 
Action: Mouse pressed left at (158, 56)
Screenshot: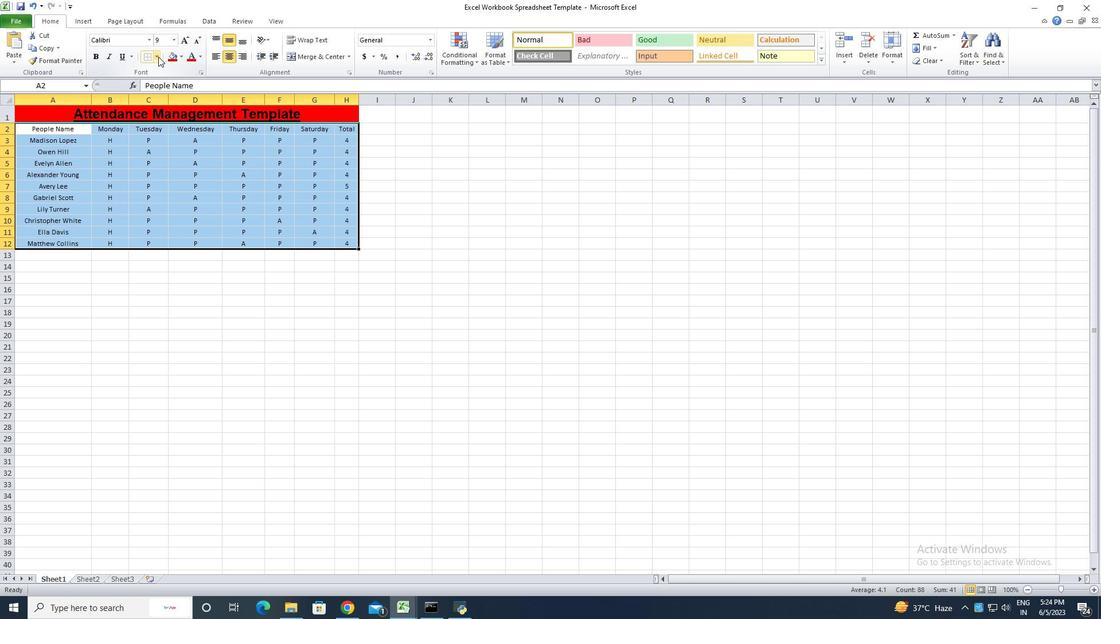 
Action: Mouse moved to (167, 133)
Screenshot: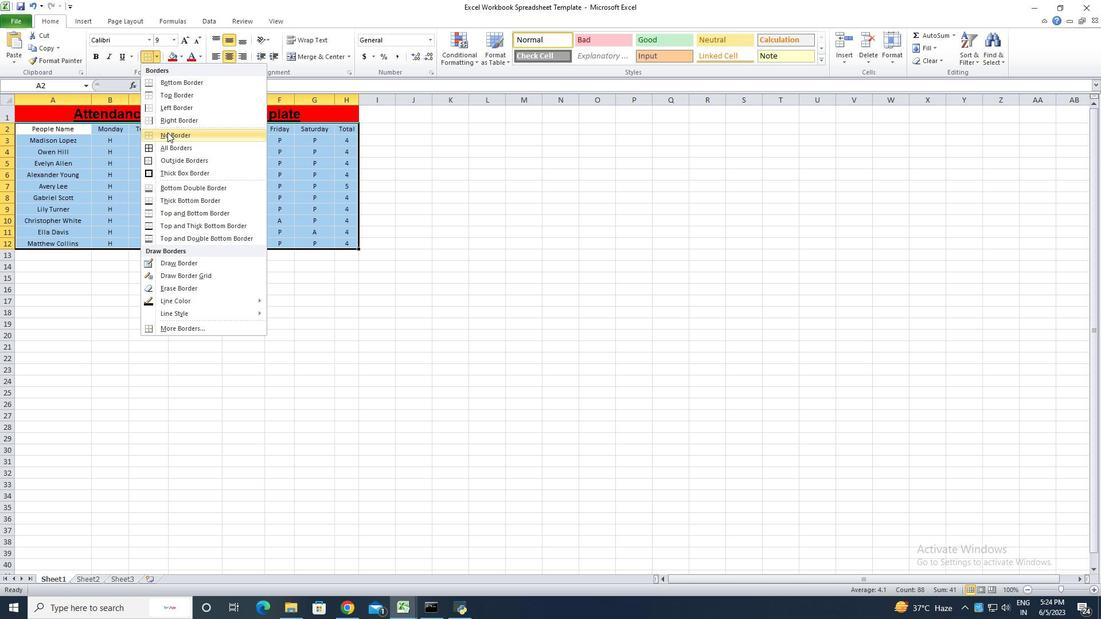 
Action: Mouse pressed left at (167, 133)
Screenshot: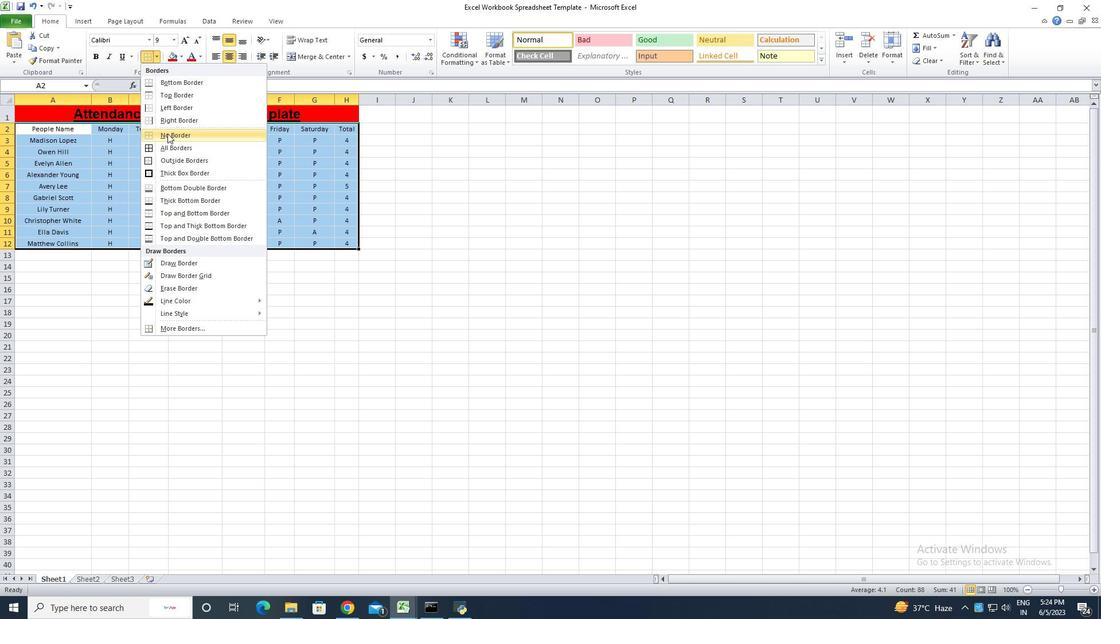 
Action: Mouse moved to (205, 280)
Screenshot: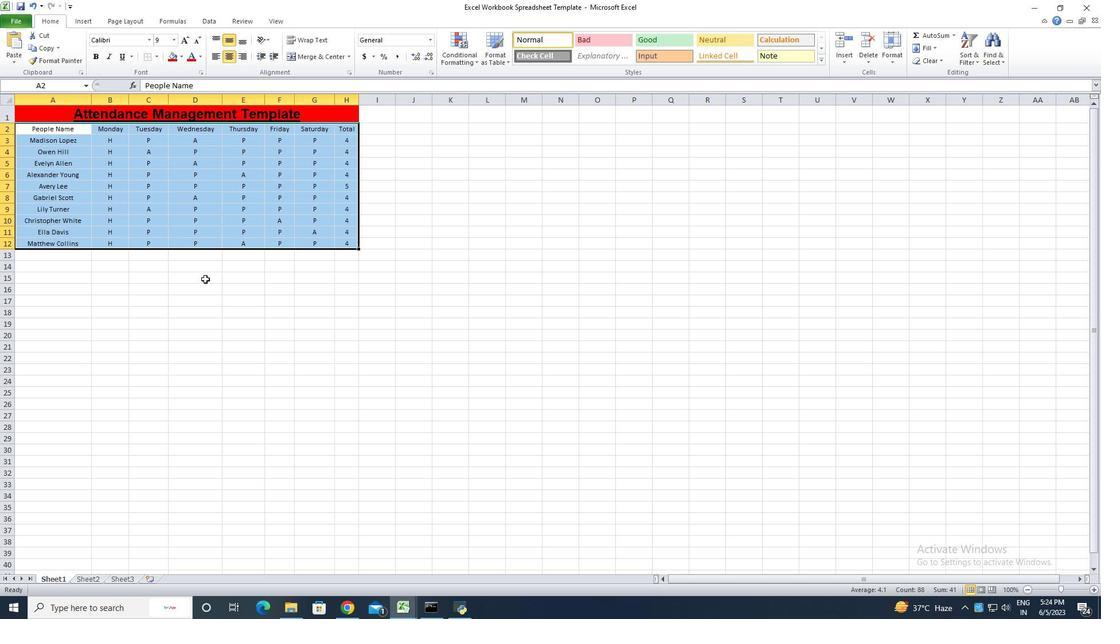 
Action: Mouse pressed left at (205, 280)
Screenshot: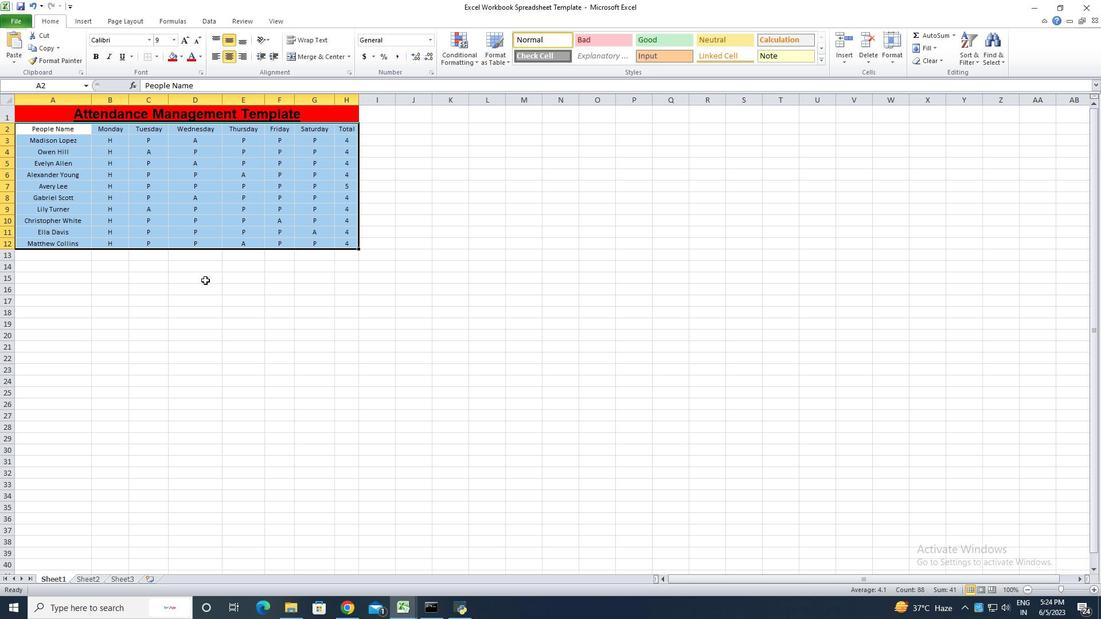 
Action: Key pressed ctrl+S<'\x13'><'\x13'><'\x13'><'\x13'><'\x13'>
Screenshot: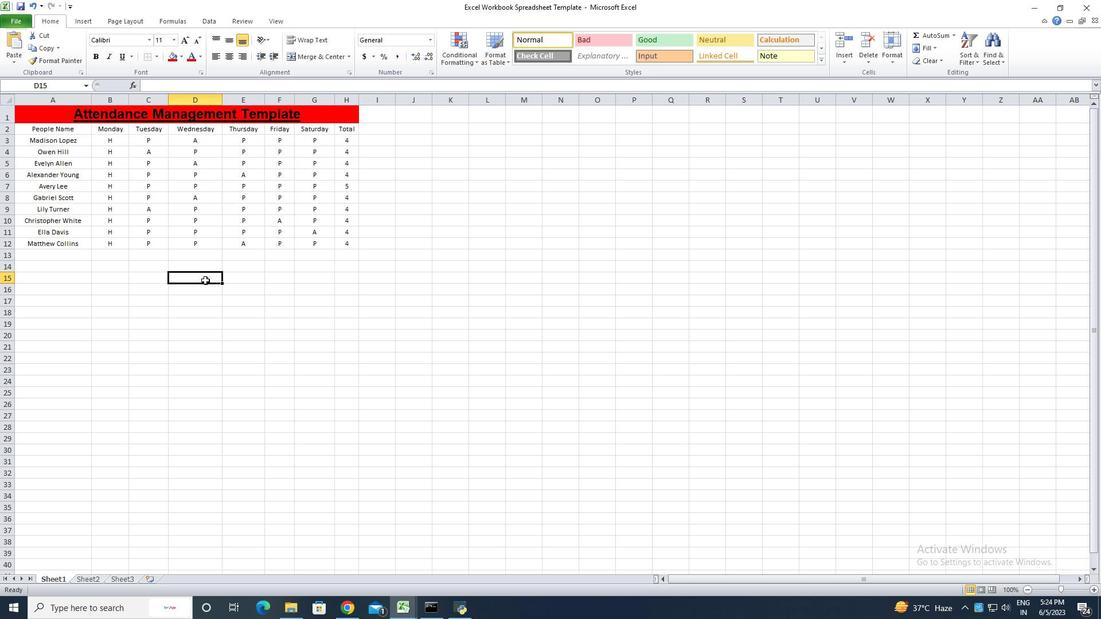 
